 Task: Create a task  Develop a new online tool for online product reviews , assign it to team member softage.4@softage.net in the project AutoFlow and update the status of the task to  On Track  , set the priority of the task to Low
Action: Mouse moved to (64, 48)
Screenshot: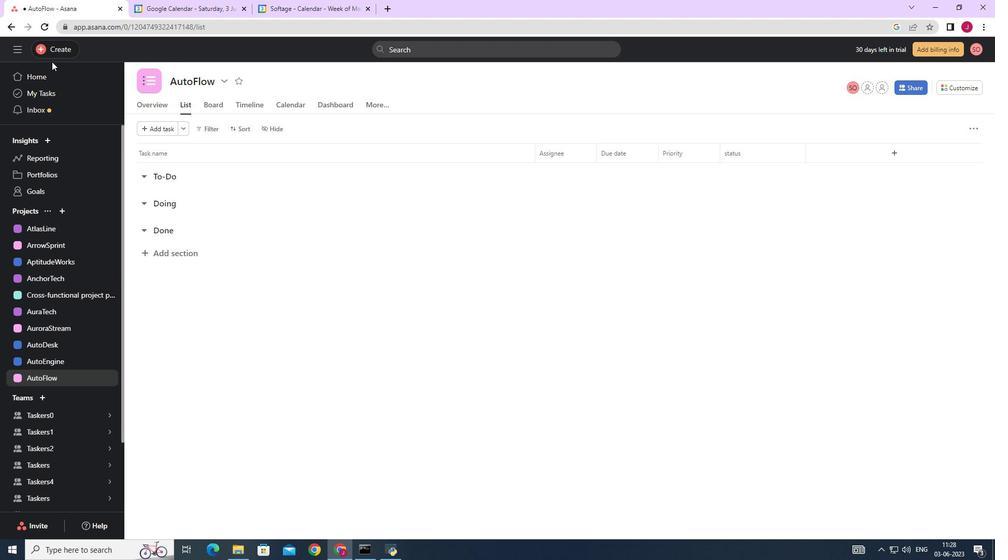 
Action: Mouse pressed left at (64, 48)
Screenshot: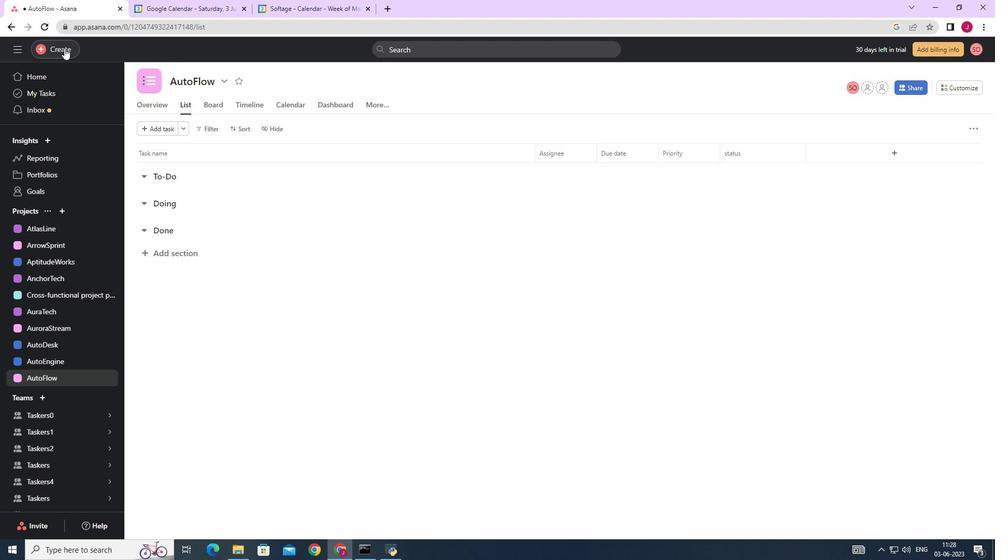 
Action: Mouse moved to (139, 49)
Screenshot: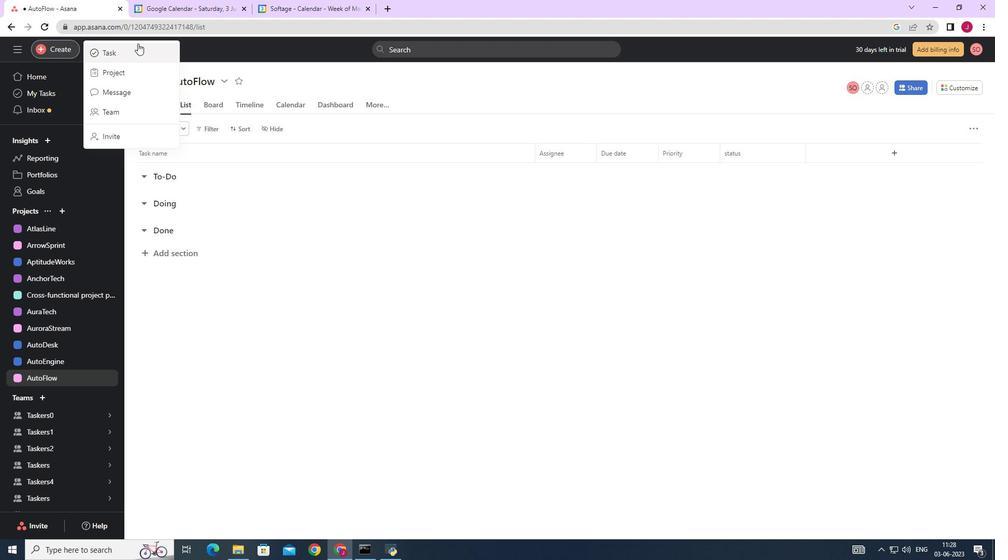
Action: Mouse pressed left at (139, 49)
Screenshot: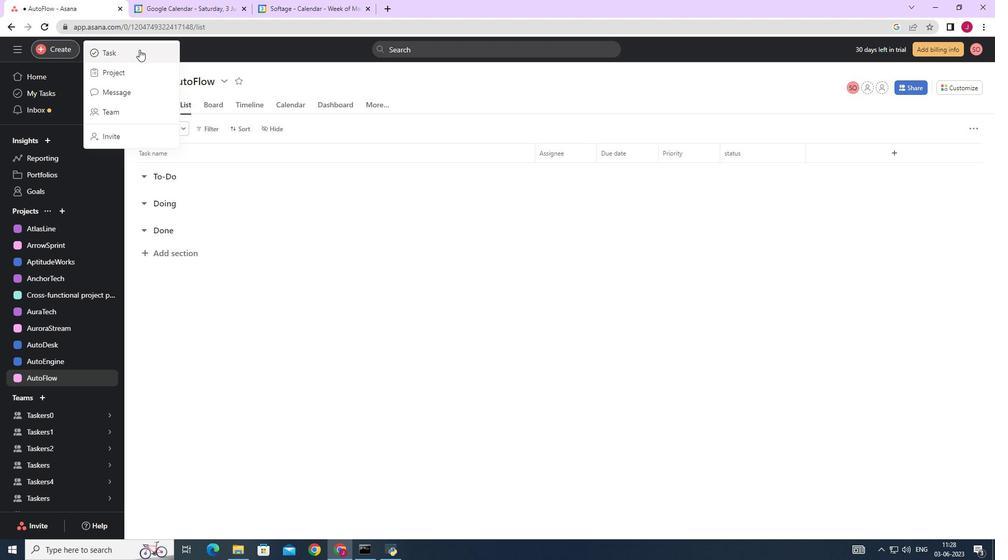 
Action: Mouse moved to (794, 345)
Screenshot: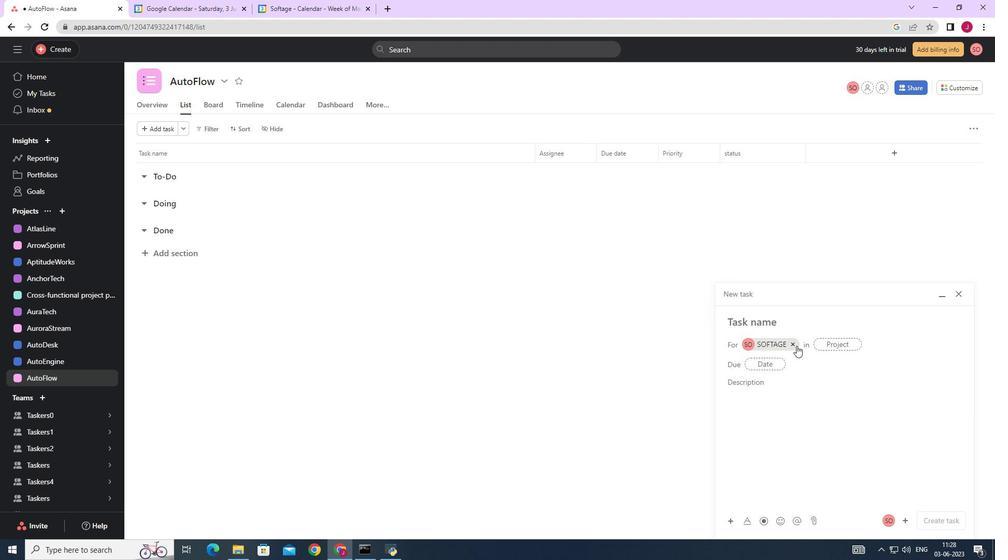 
Action: Mouse pressed left at (794, 345)
Screenshot: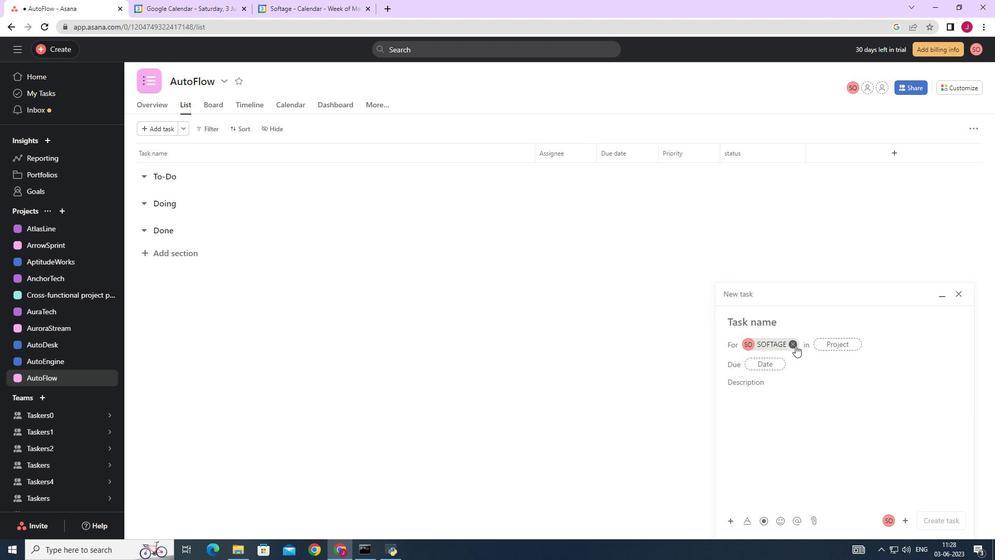 
Action: Mouse moved to (751, 325)
Screenshot: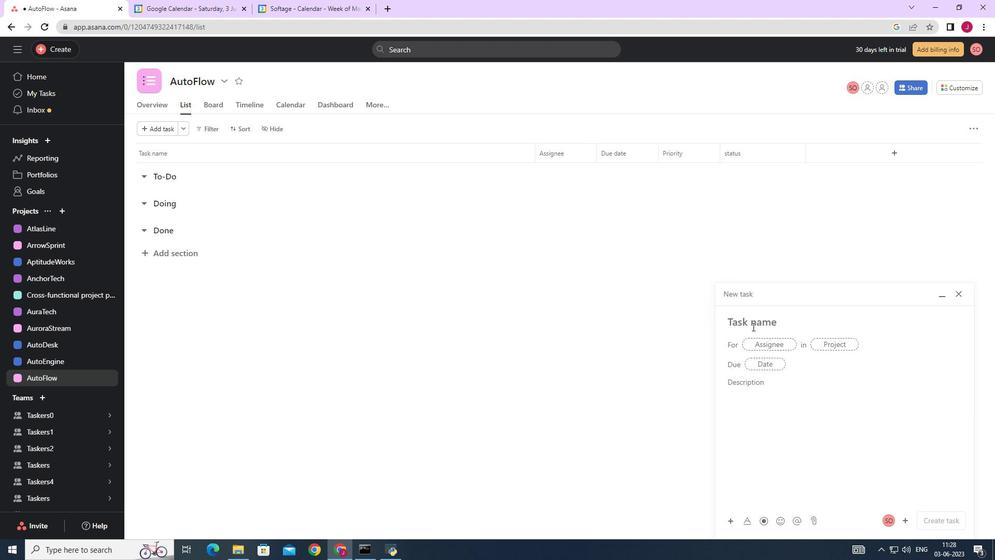 
Action: Key pressed <Key.caps_lock>D<Key.caps_lock>evelop<Key.space>a<Key.space>new<Key.space>online<Key.space>tool<Key.space>for<Key.space>online<Key.space>product<Key.space>reviews
Screenshot: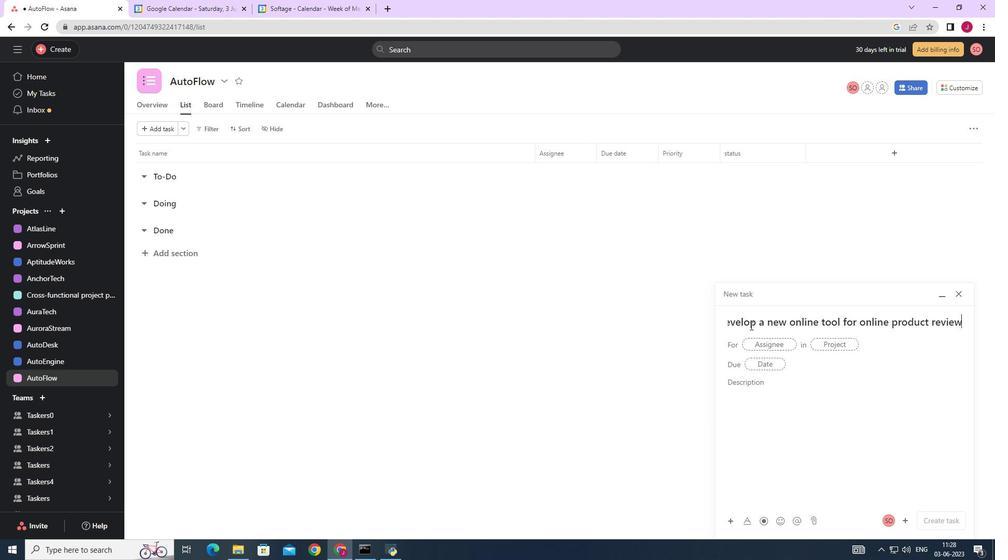 
Action: Mouse moved to (770, 346)
Screenshot: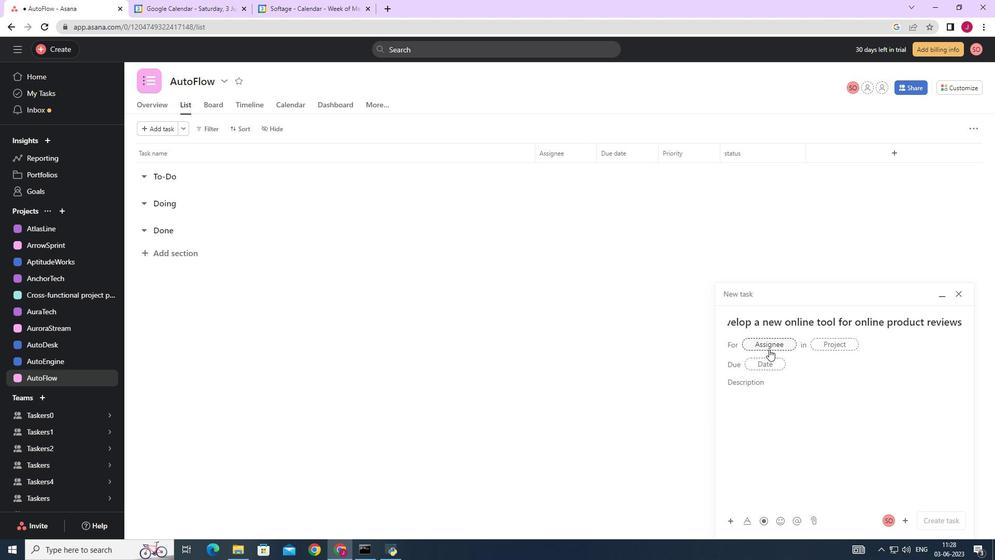
Action: Mouse pressed left at (770, 346)
Screenshot: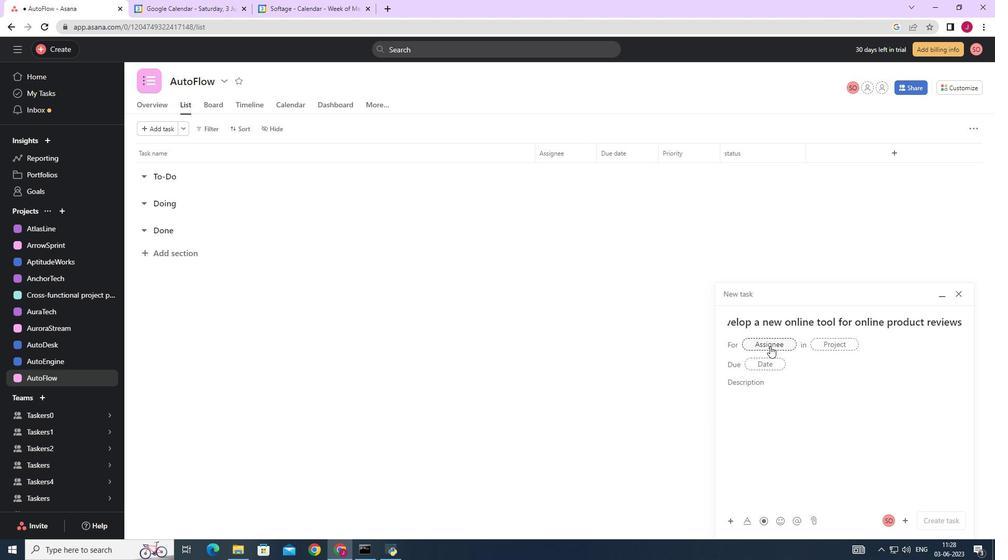 
Action: Key pressed softage.4
Screenshot: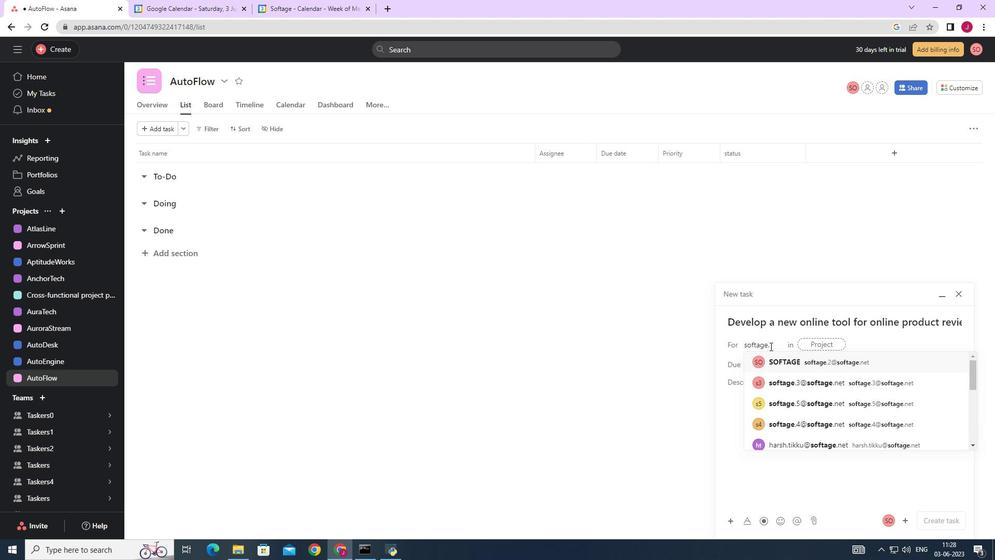 
Action: Mouse moved to (793, 365)
Screenshot: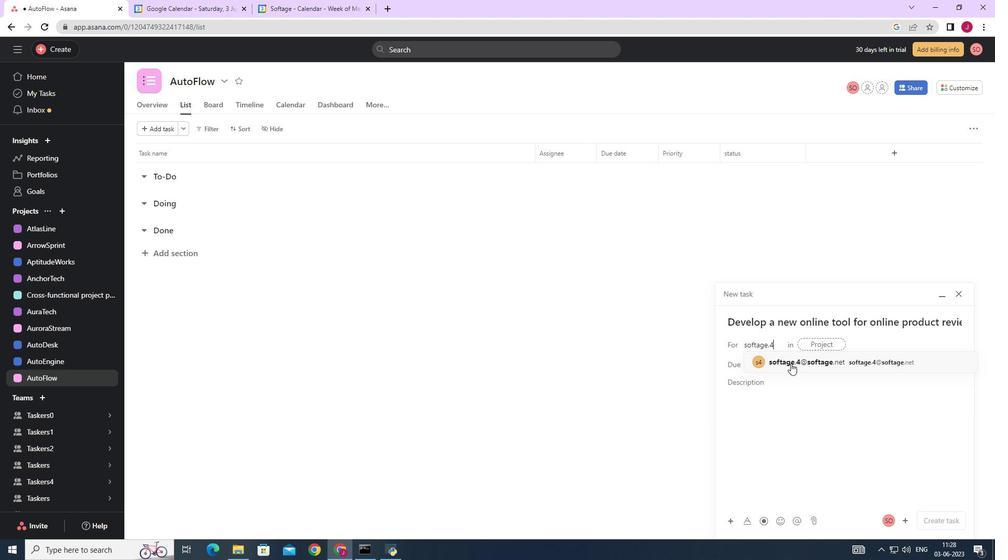 
Action: Mouse pressed left at (793, 365)
Screenshot: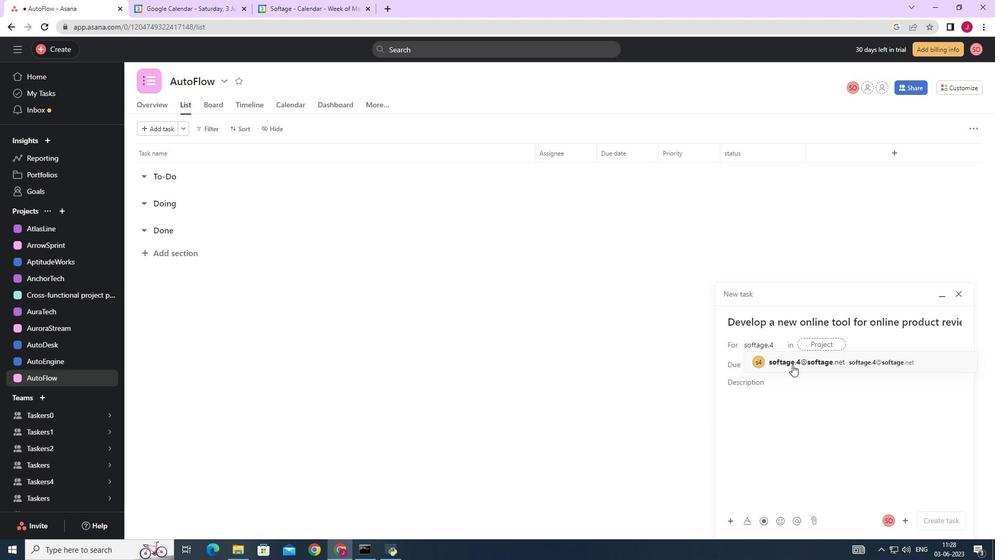 
Action: Mouse moved to (629, 362)
Screenshot: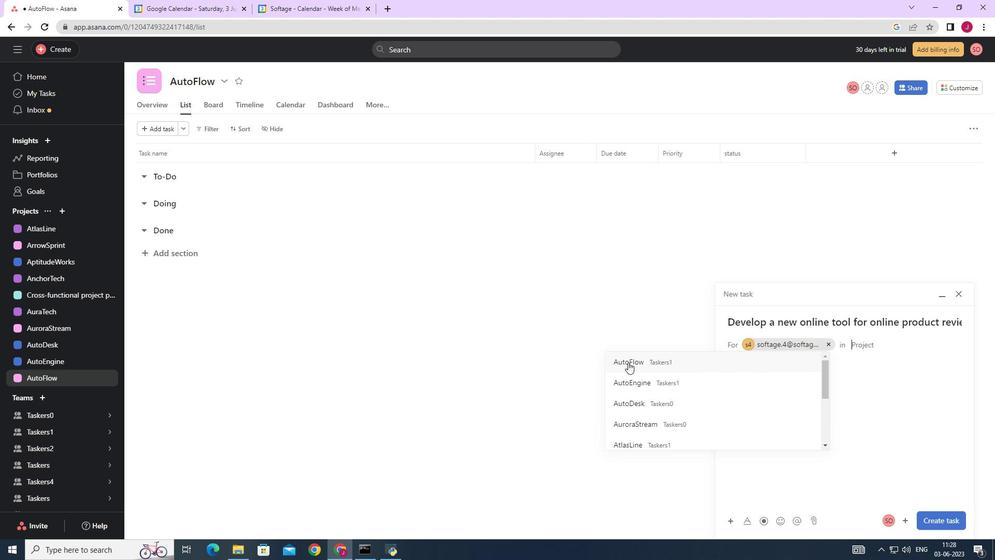 
Action: Mouse pressed left at (629, 362)
Screenshot: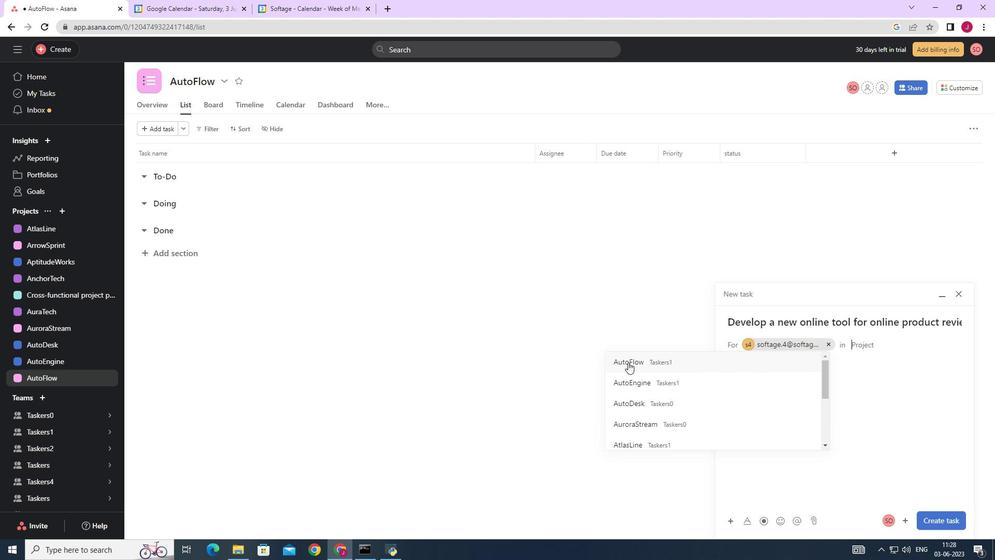 
Action: Mouse moved to (781, 390)
Screenshot: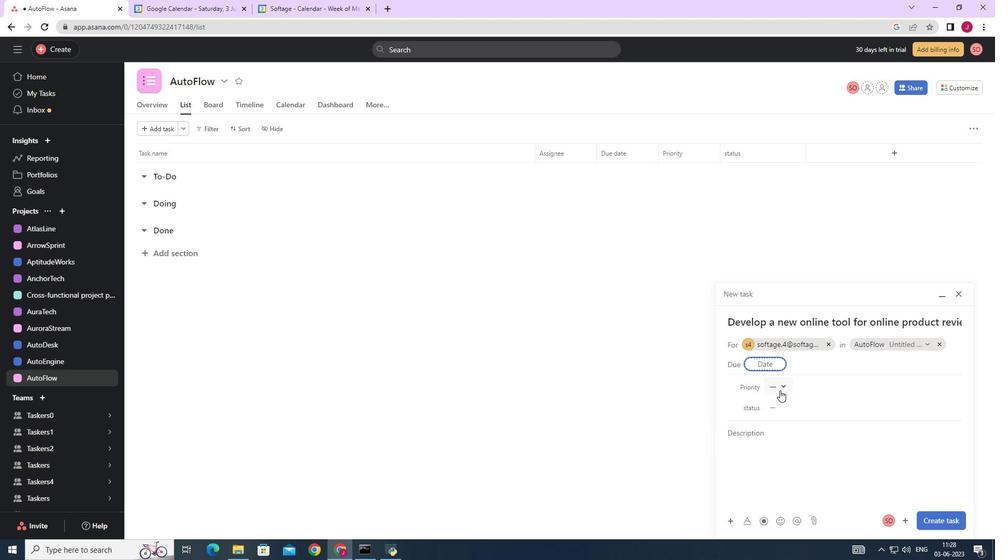 
Action: Mouse pressed left at (781, 390)
Screenshot: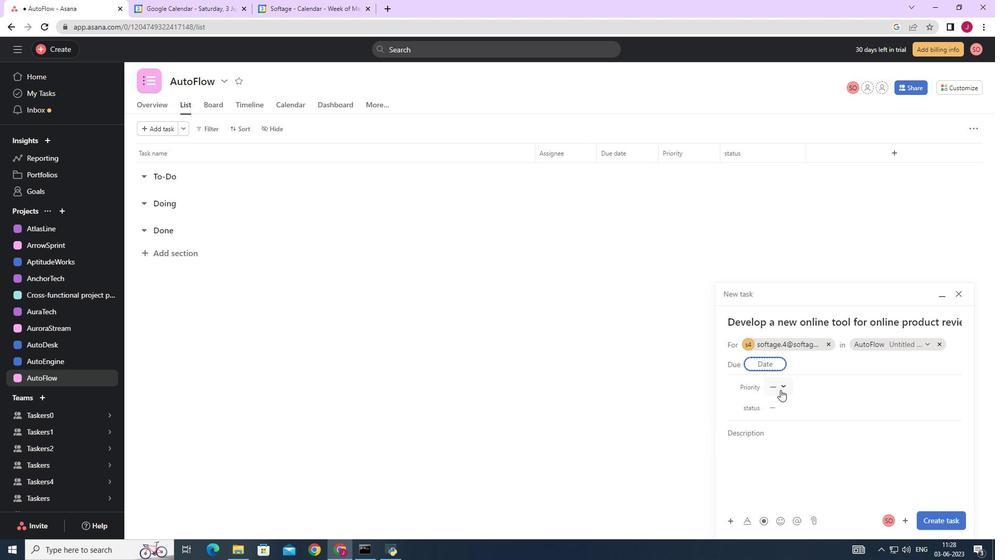 
Action: Mouse moved to (797, 457)
Screenshot: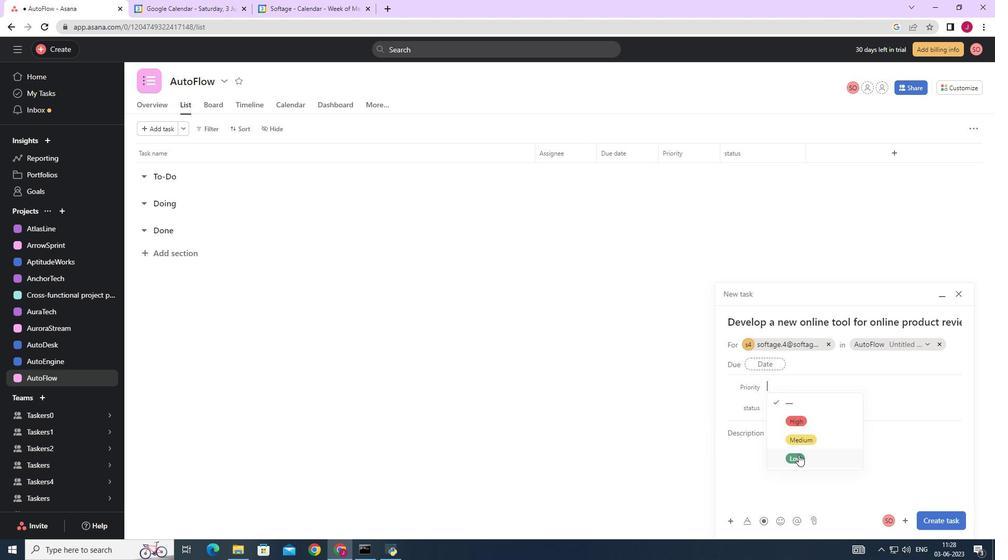 
Action: Mouse pressed left at (797, 457)
Screenshot: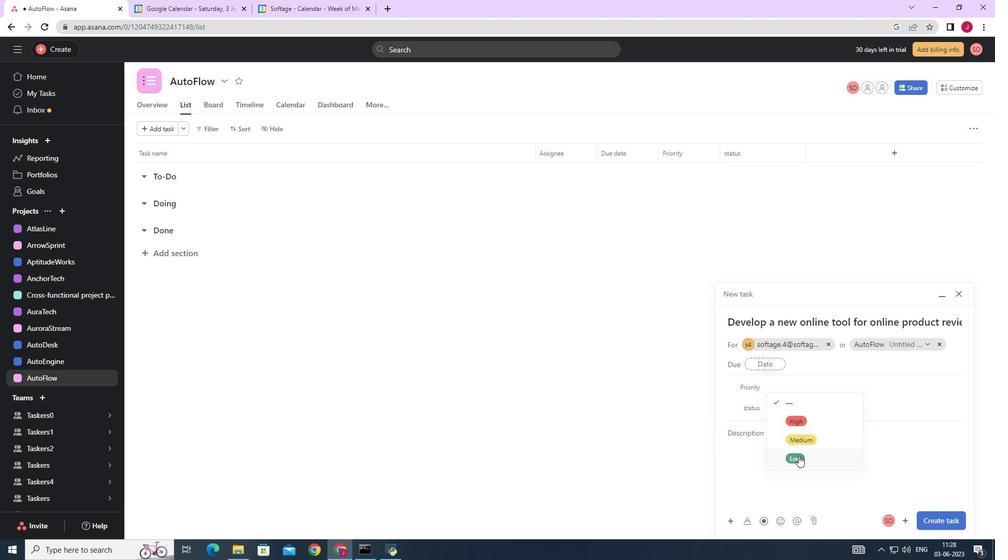 
Action: Mouse moved to (779, 406)
Screenshot: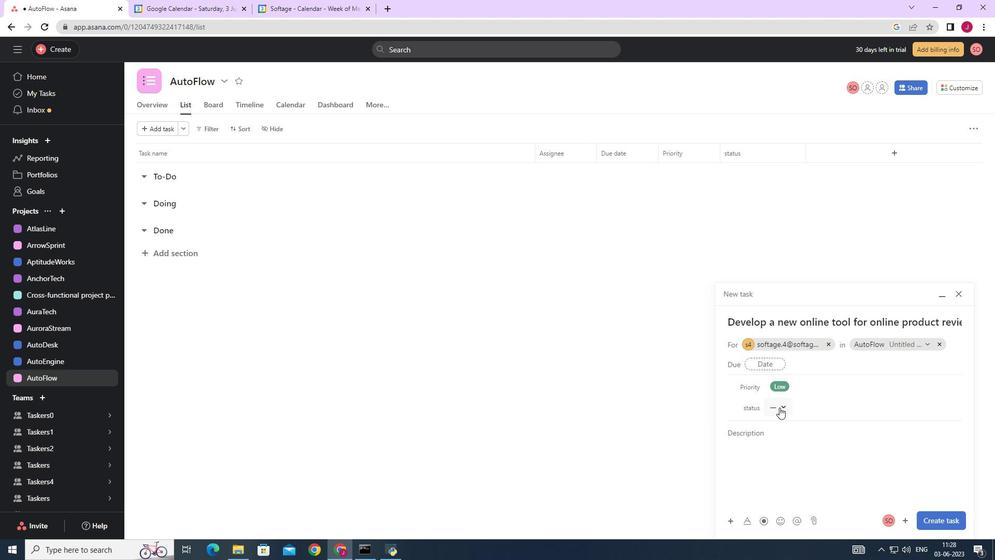 
Action: Mouse pressed left at (779, 406)
Screenshot: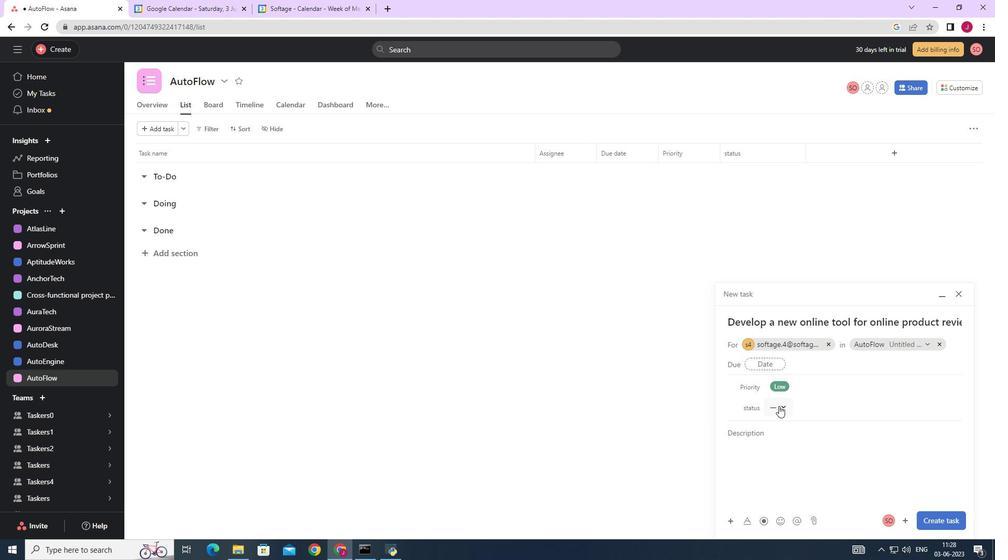 
Action: Mouse moved to (794, 439)
Screenshot: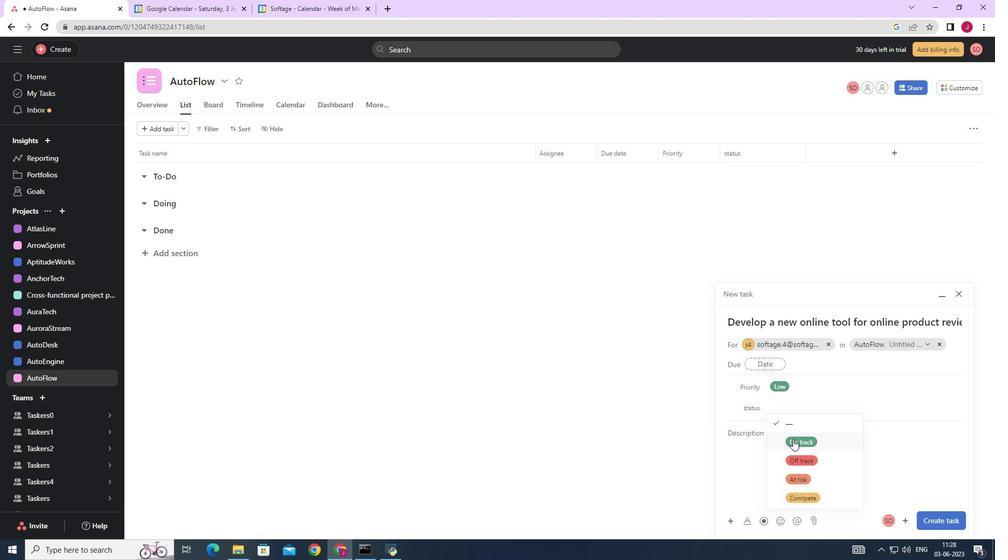 
Action: Mouse pressed left at (794, 439)
Screenshot: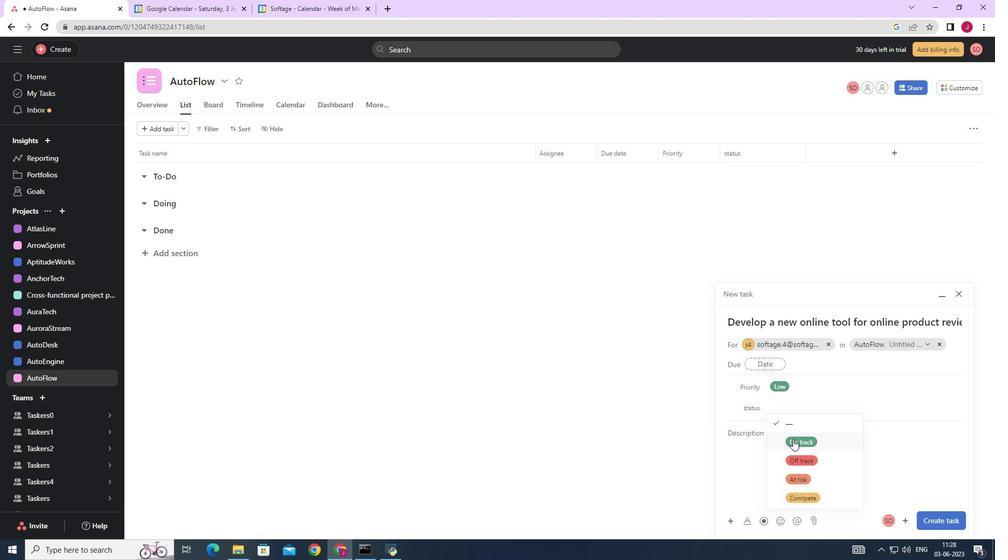 
Action: Mouse moved to (933, 518)
Screenshot: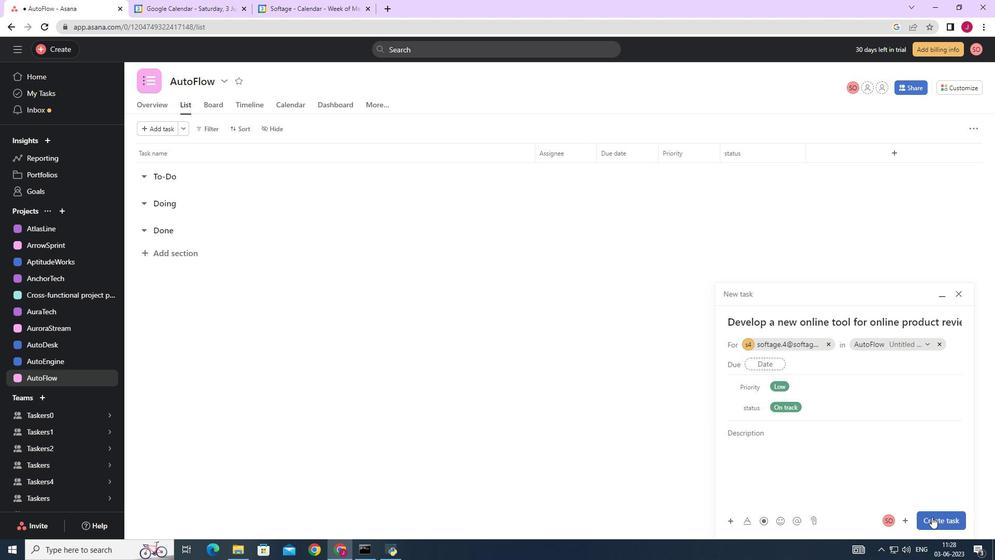 
Action: Mouse pressed left at (933, 518)
Screenshot: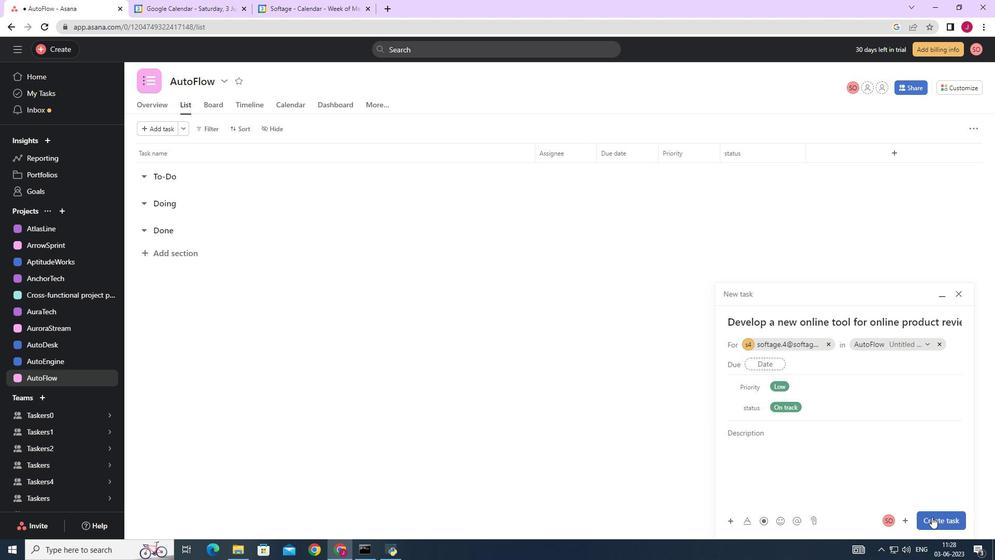 
Action: Mouse moved to (924, 499)
Screenshot: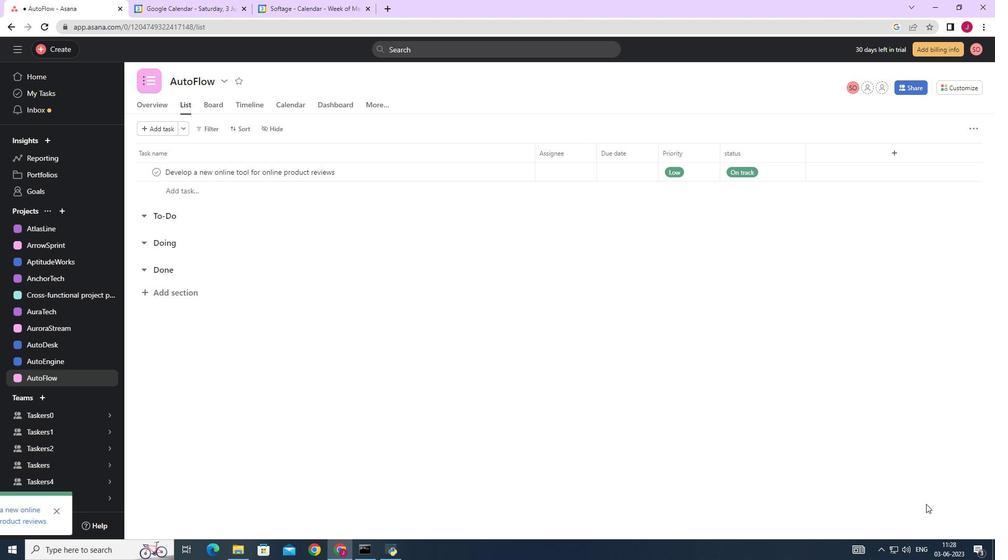 
